 Task: Change the clock source to "Multimedia timers" in performance options.
Action: Mouse moved to (115, 12)
Screenshot: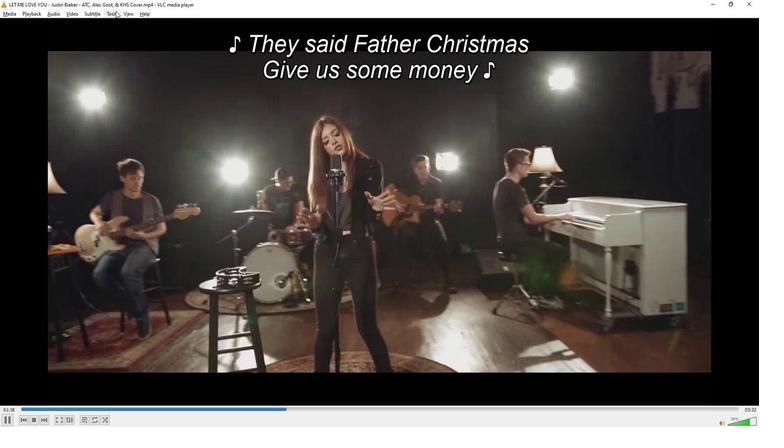 
Action: Mouse pressed left at (115, 12)
Screenshot: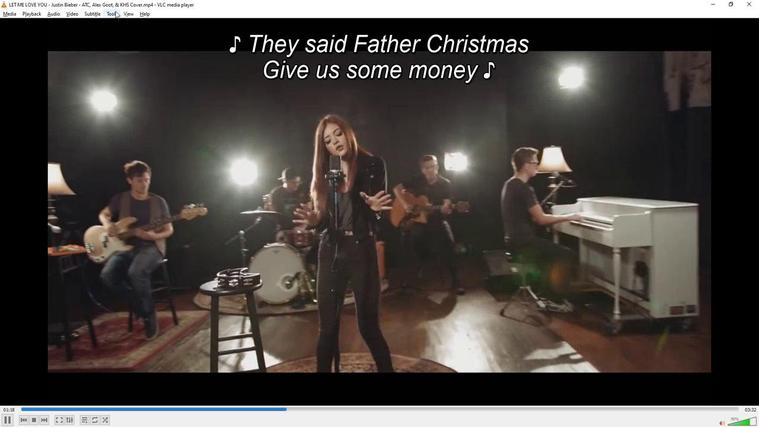 
Action: Mouse moved to (133, 109)
Screenshot: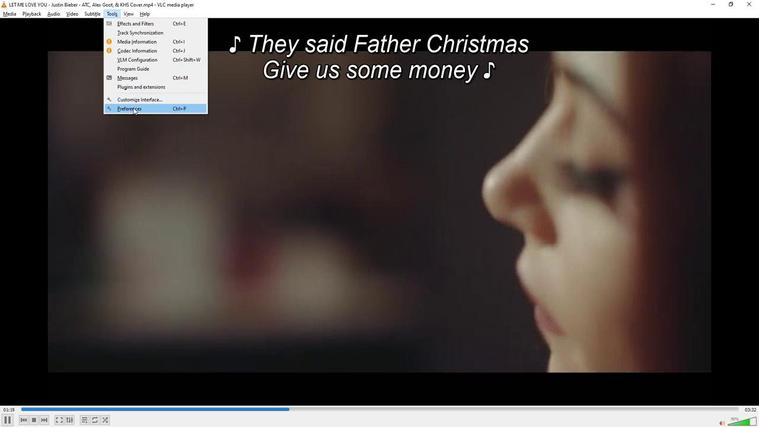 
Action: Mouse pressed left at (133, 109)
Screenshot: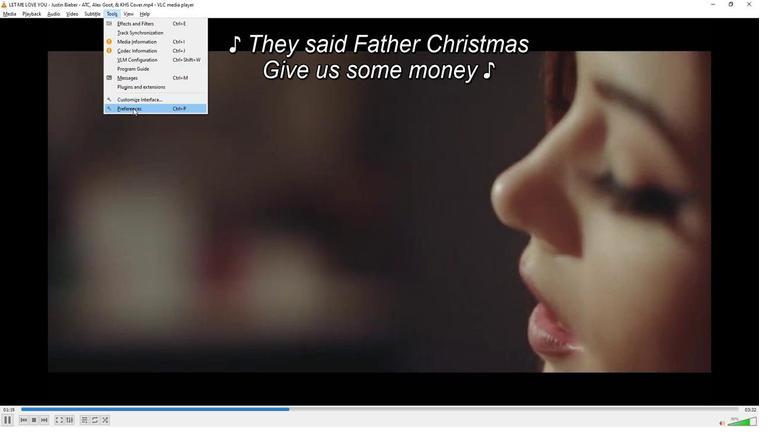 
Action: Mouse moved to (212, 329)
Screenshot: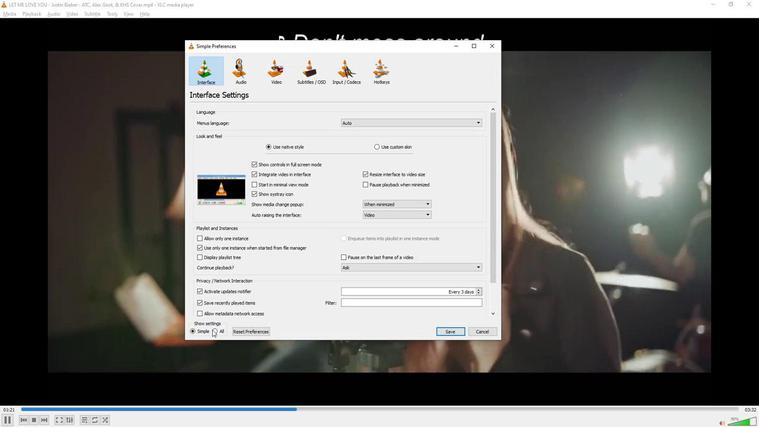 
Action: Mouse pressed left at (212, 329)
Screenshot: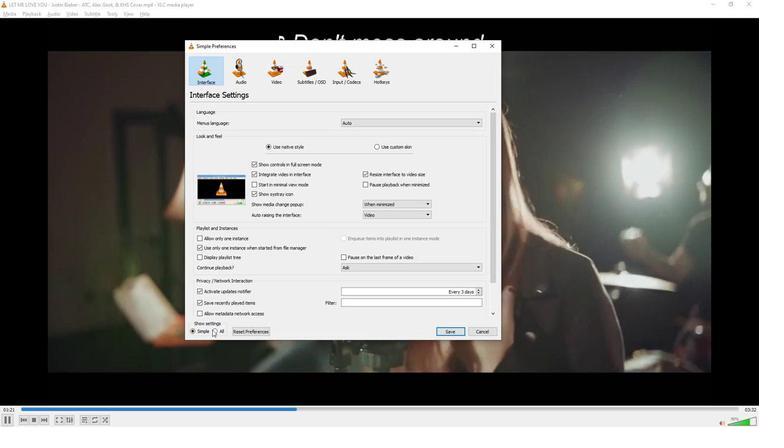 
Action: Mouse moved to (480, 177)
Screenshot: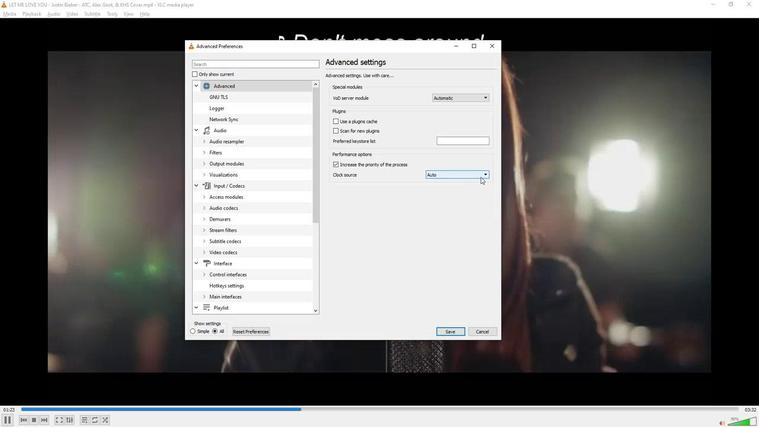 
Action: Mouse pressed left at (480, 177)
Screenshot: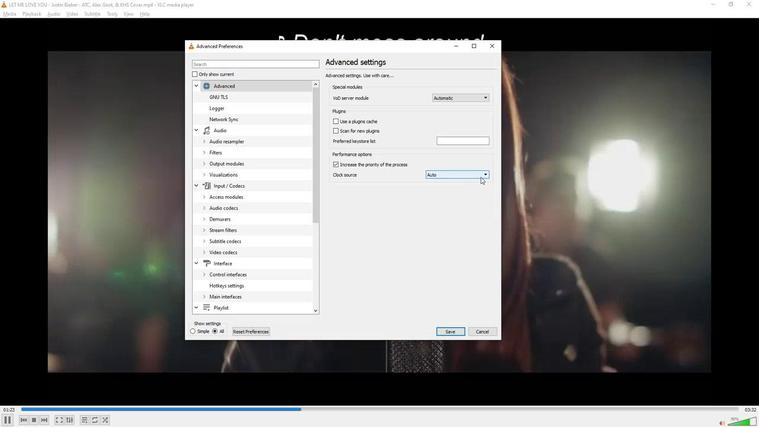 
Action: Mouse moved to (455, 197)
Screenshot: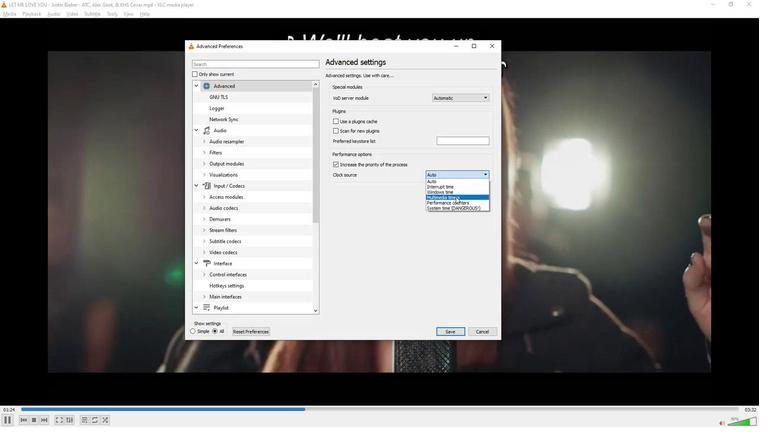 
Action: Mouse pressed left at (455, 197)
Screenshot: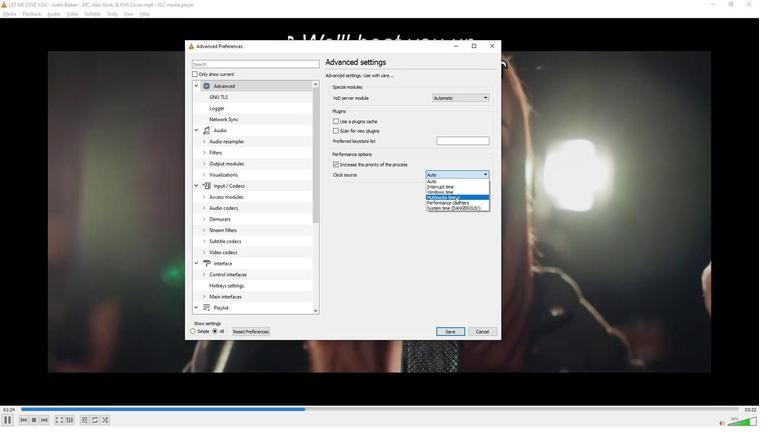 
Action: Mouse moved to (396, 246)
Screenshot: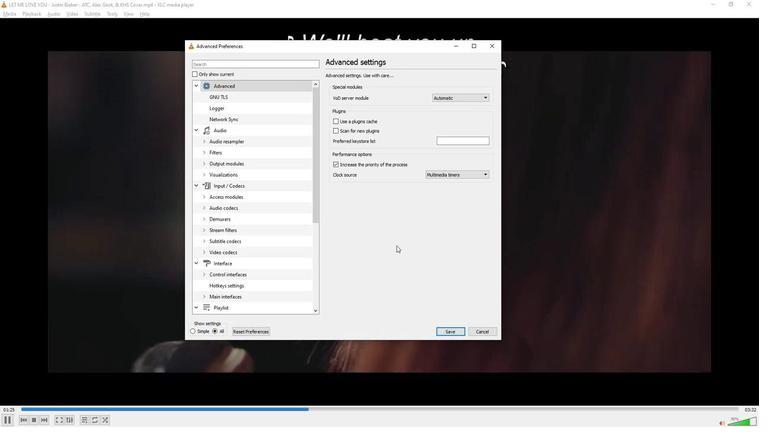 
